Task: Edit the buffer time to 5 minutes before the event.
Action: Mouse moved to (410, 401)
Screenshot: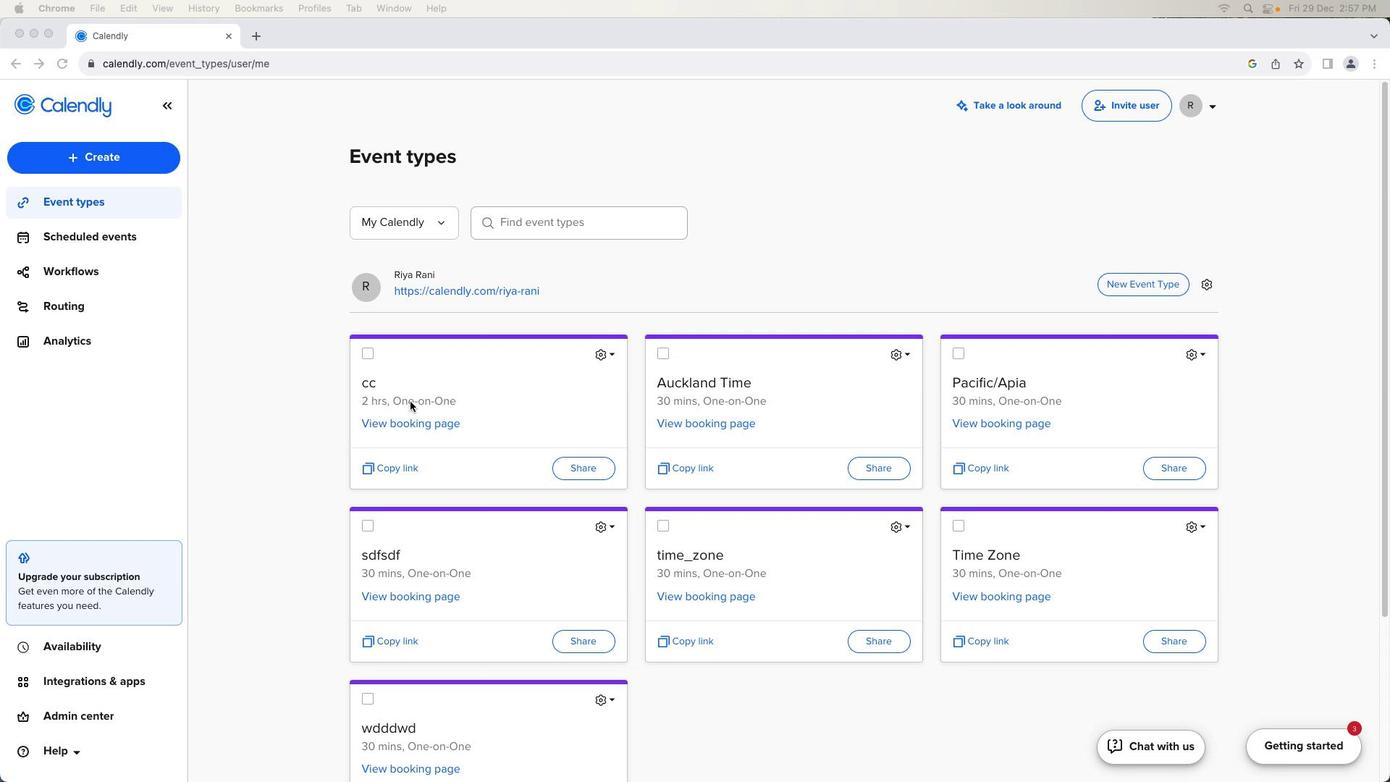 
Action: Mouse pressed left at (410, 401)
Screenshot: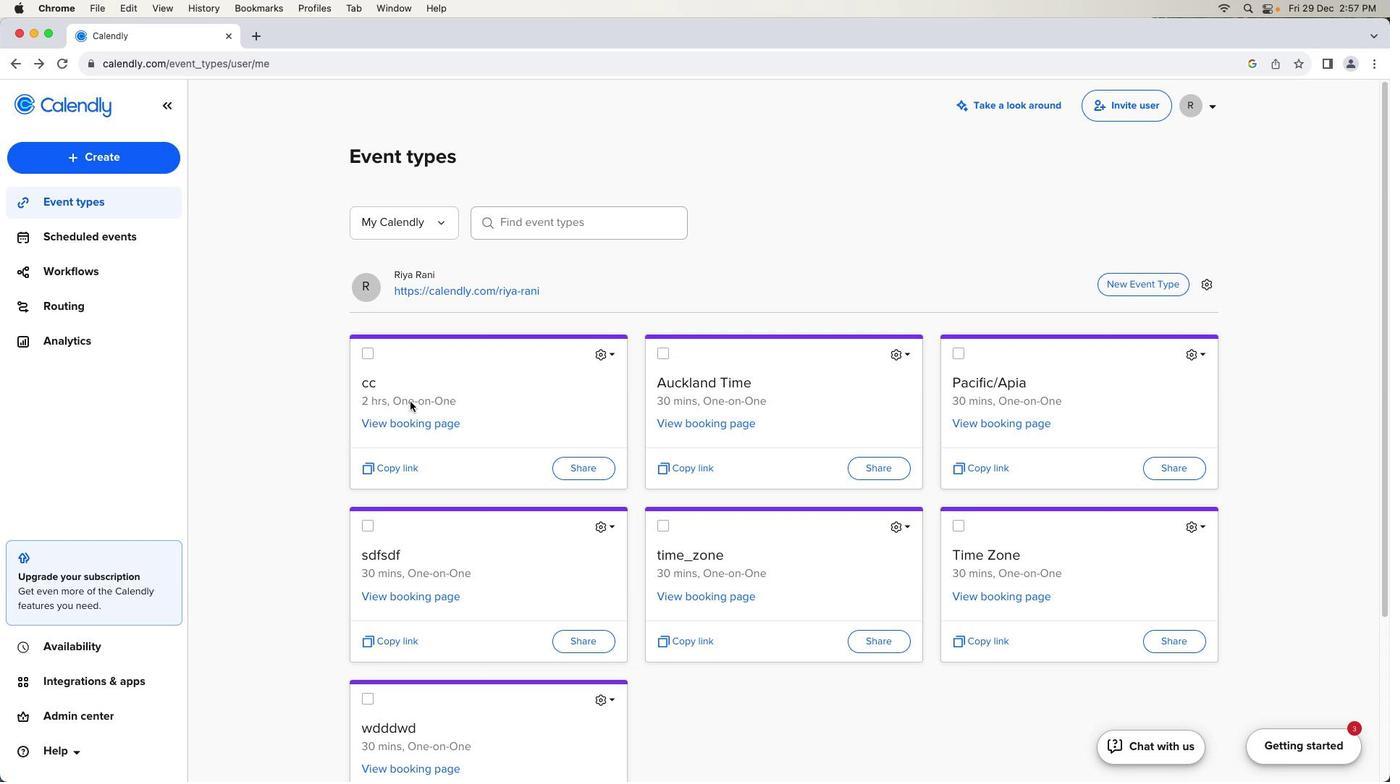 
Action: Mouse moved to (410, 401)
Screenshot: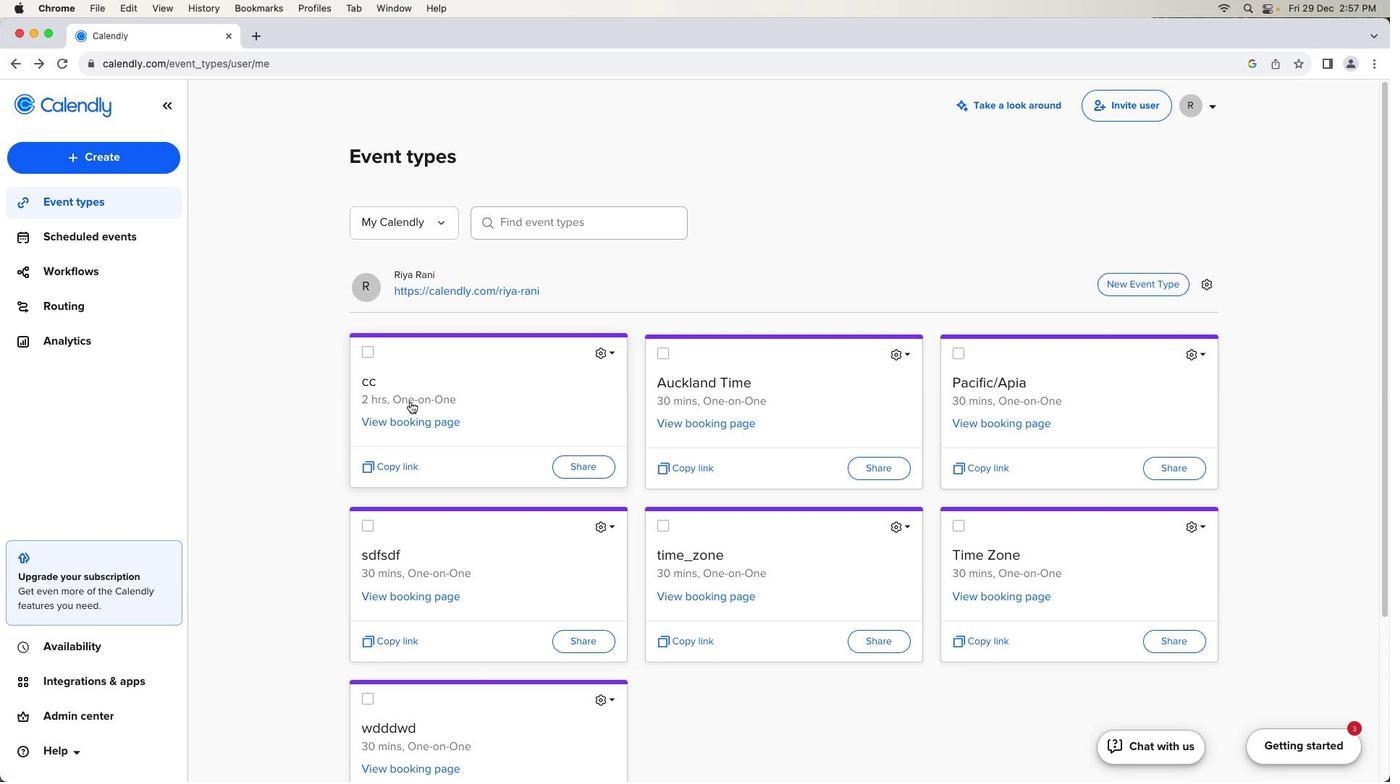 
Action: Mouse pressed left at (410, 401)
Screenshot: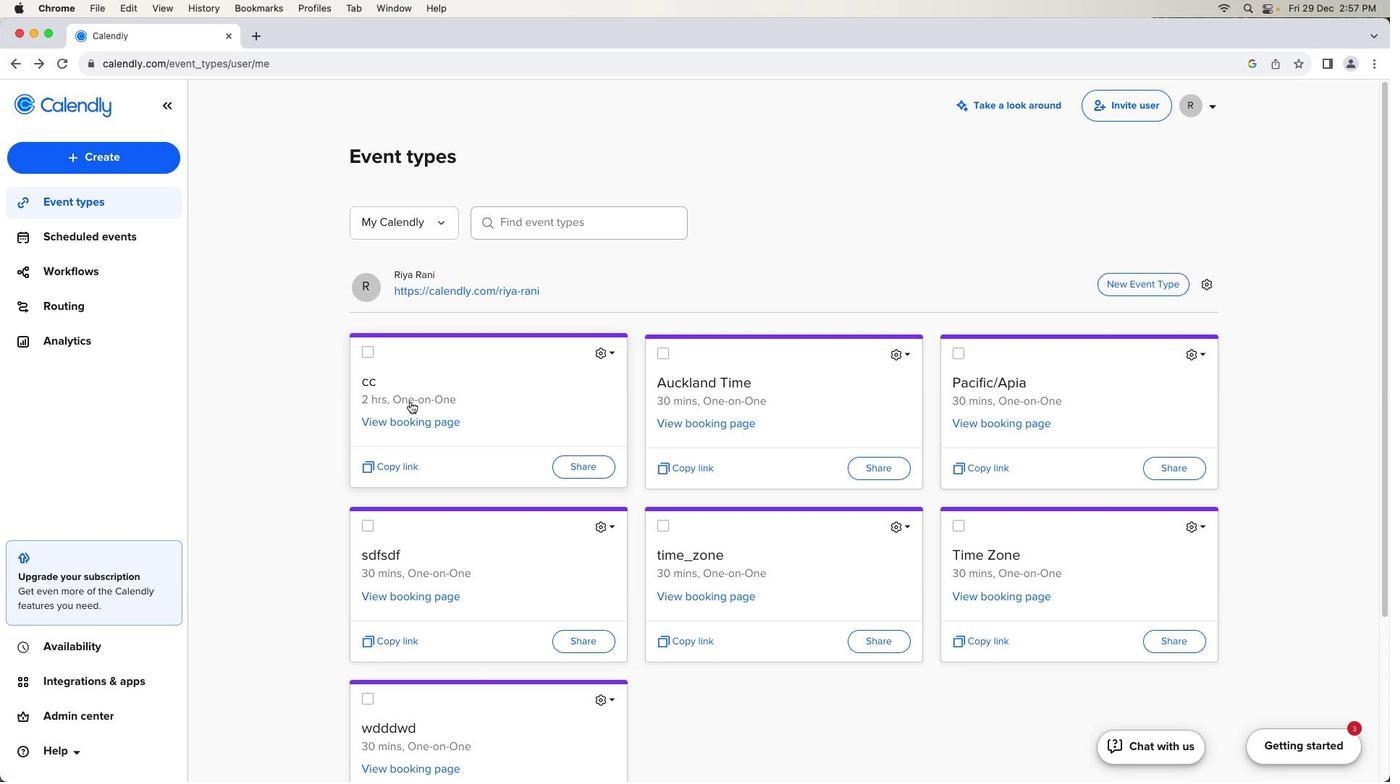 
Action: Mouse pressed left at (410, 401)
Screenshot: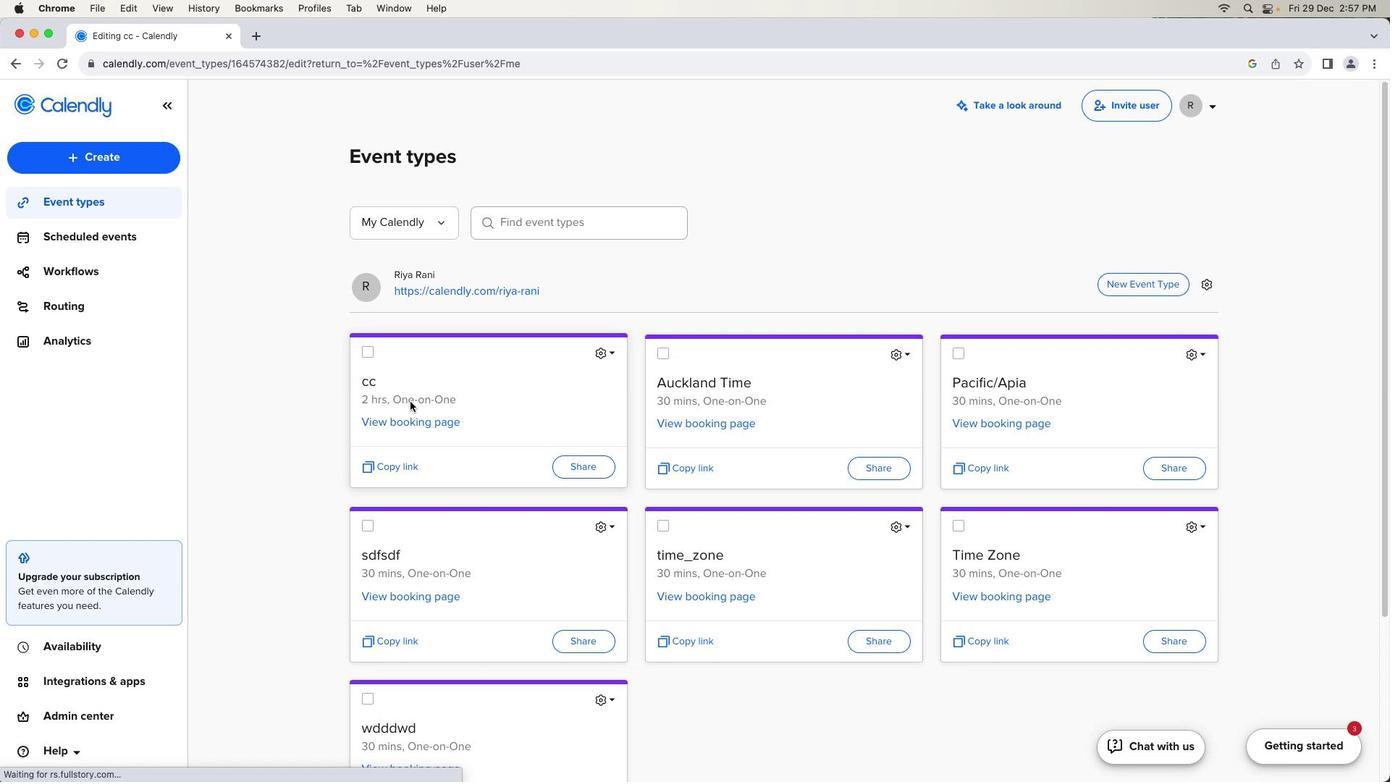 
Action: Mouse moved to (253, 449)
Screenshot: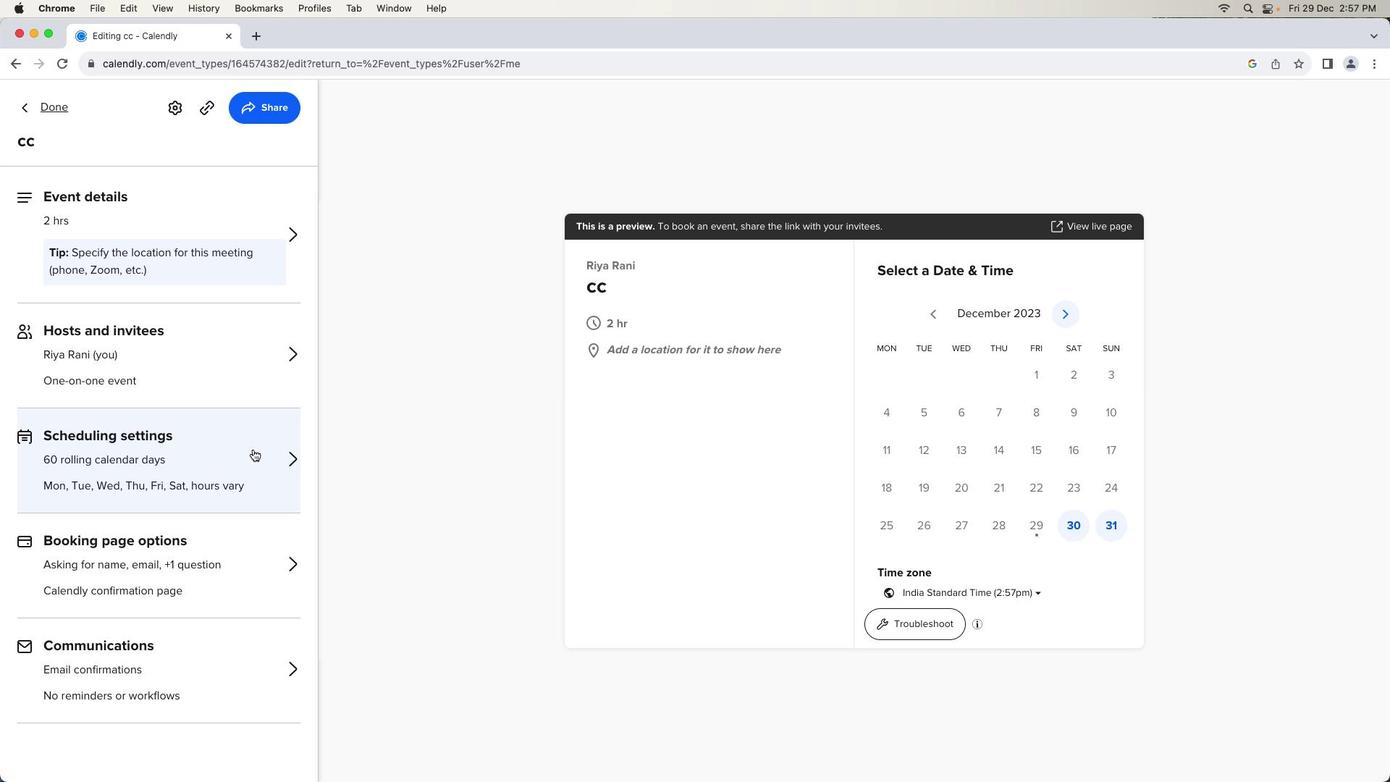 
Action: Mouse pressed left at (253, 449)
Screenshot: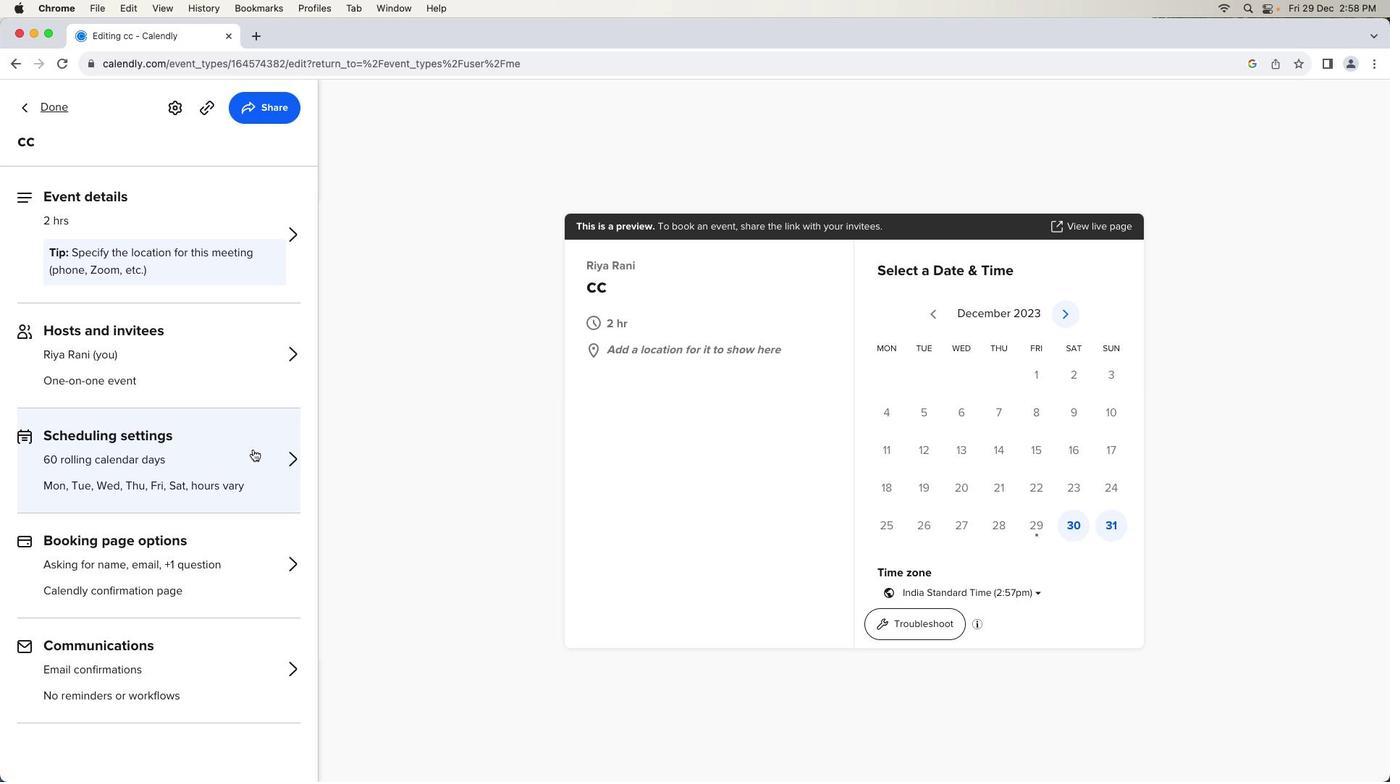 
Action: Mouse moved to (78, 583)
Screenshot: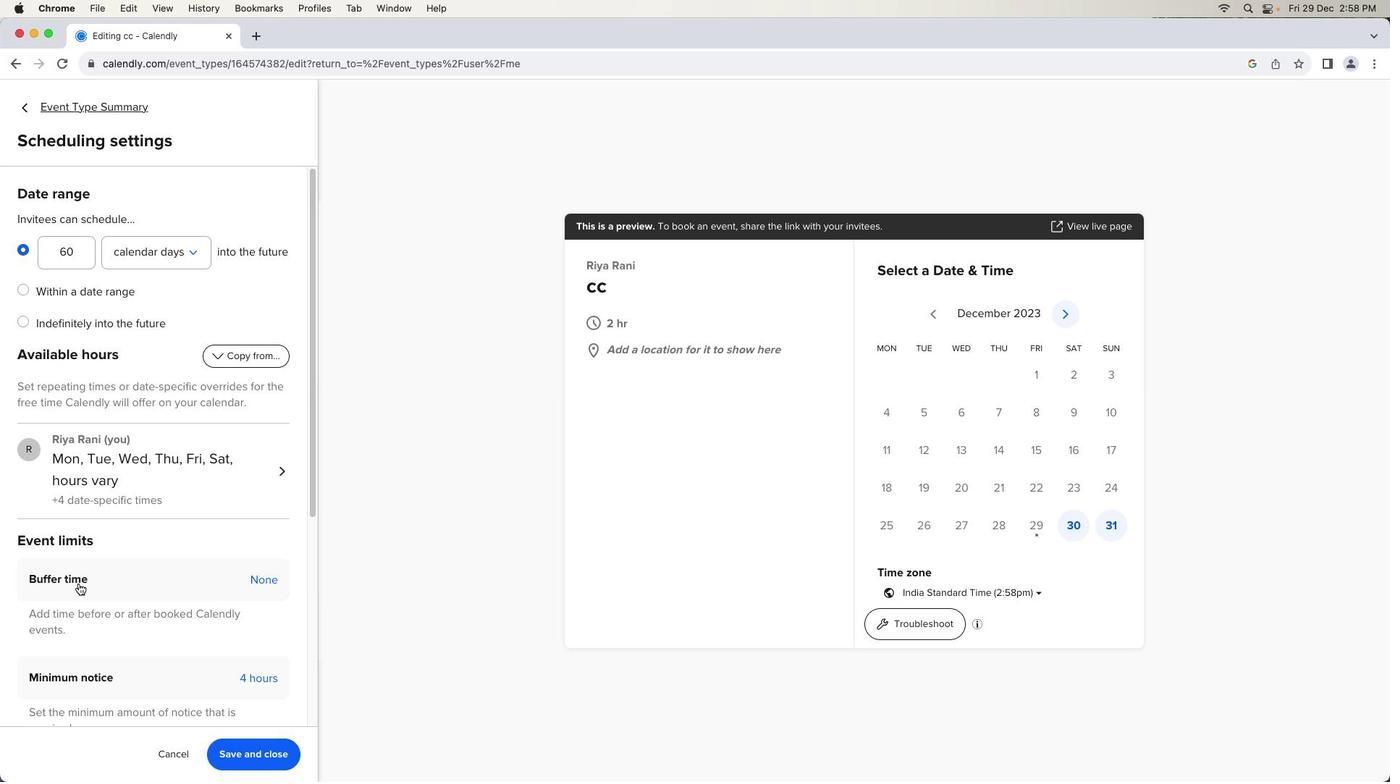 
Action: Mouse pressed left at (78, 583)
Screenshot: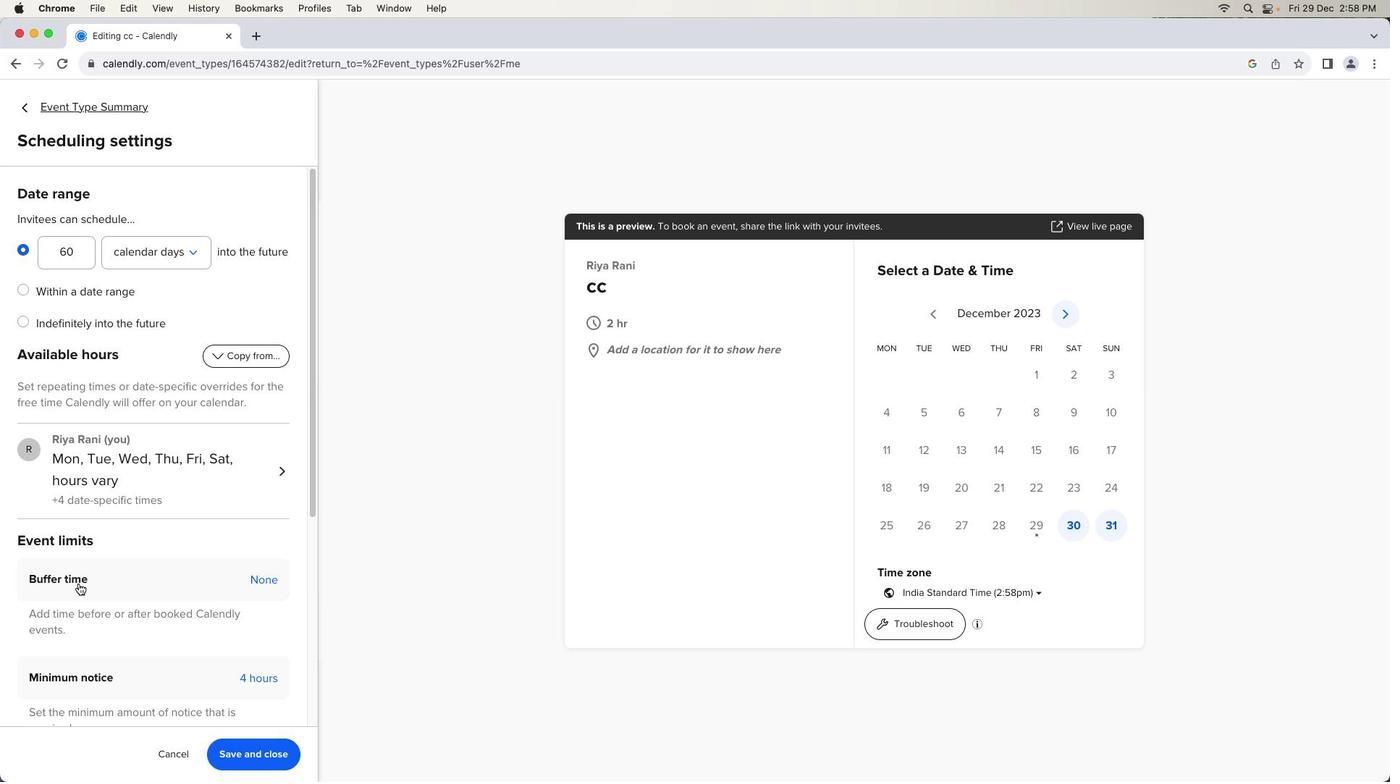 
Action: Mouse moved to (128, 612)
Screenshot: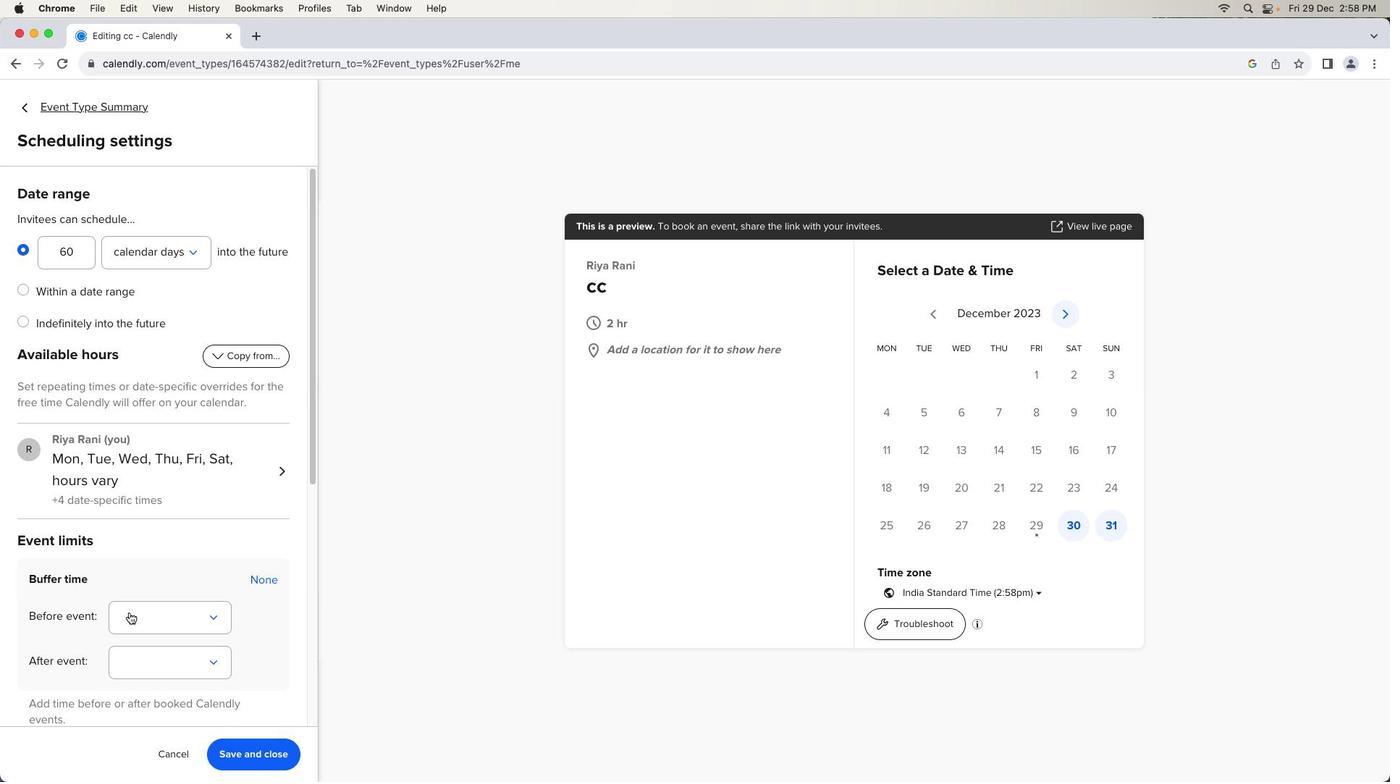 
Action: Mouse pressed left at (128, 612)
Screenshot: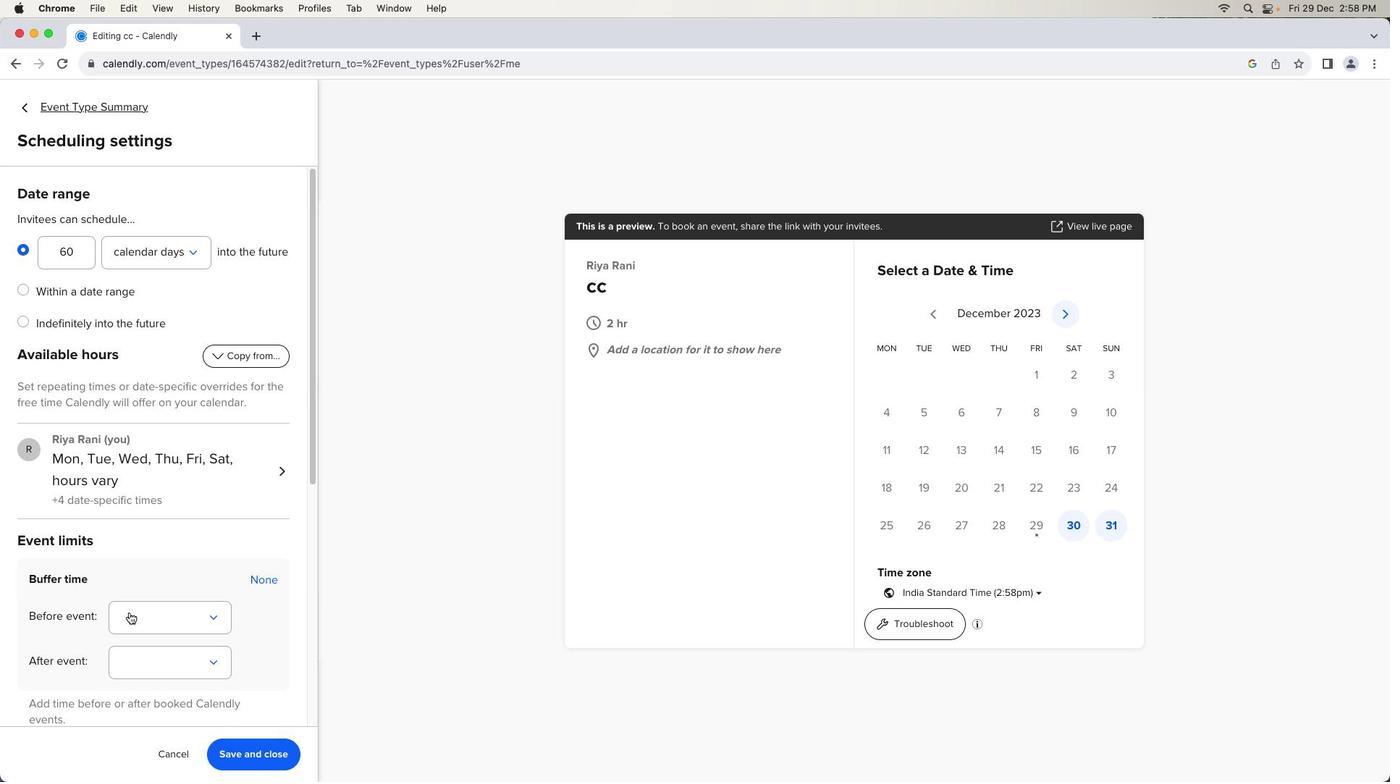 
Action: Mouse moved to (160, 676)
Screenshot: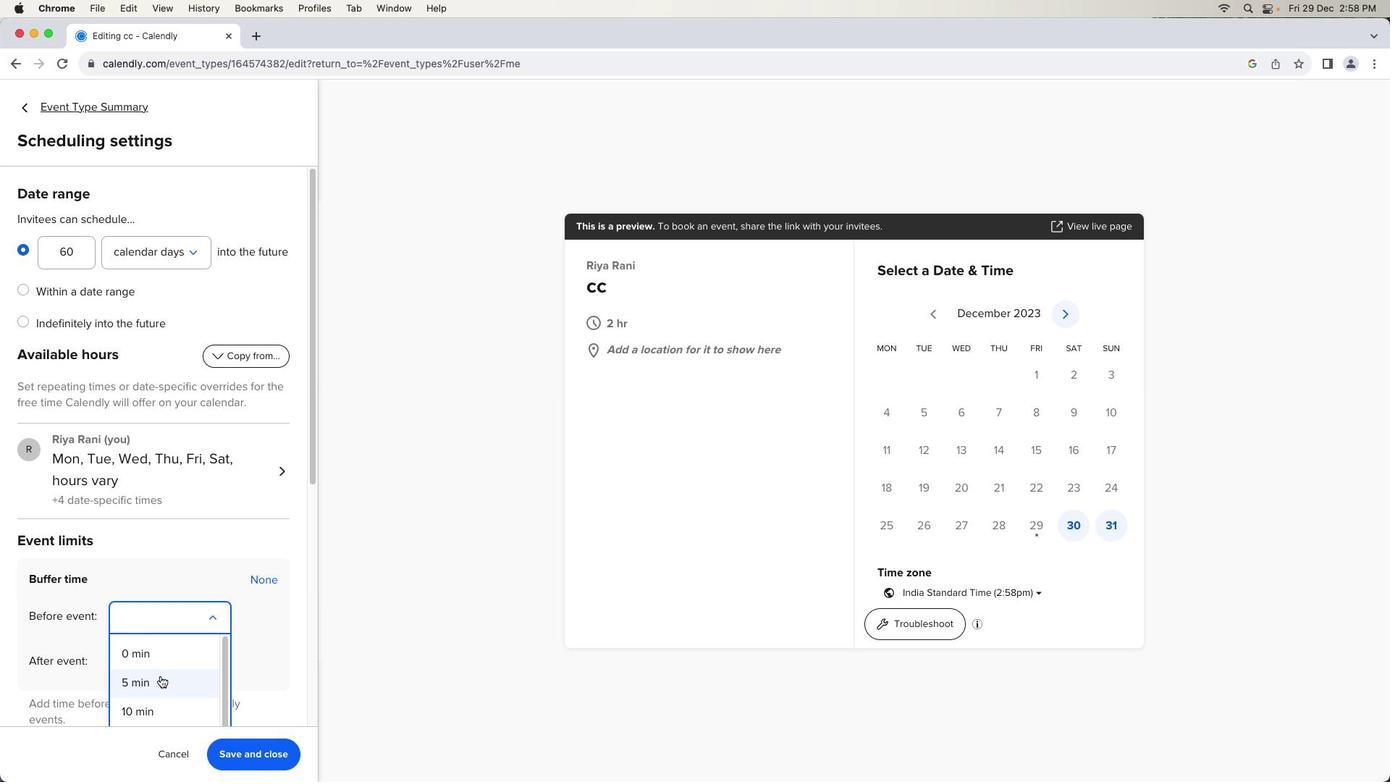 
Action: Mouse pressed left at (160, 676)
Screenshot: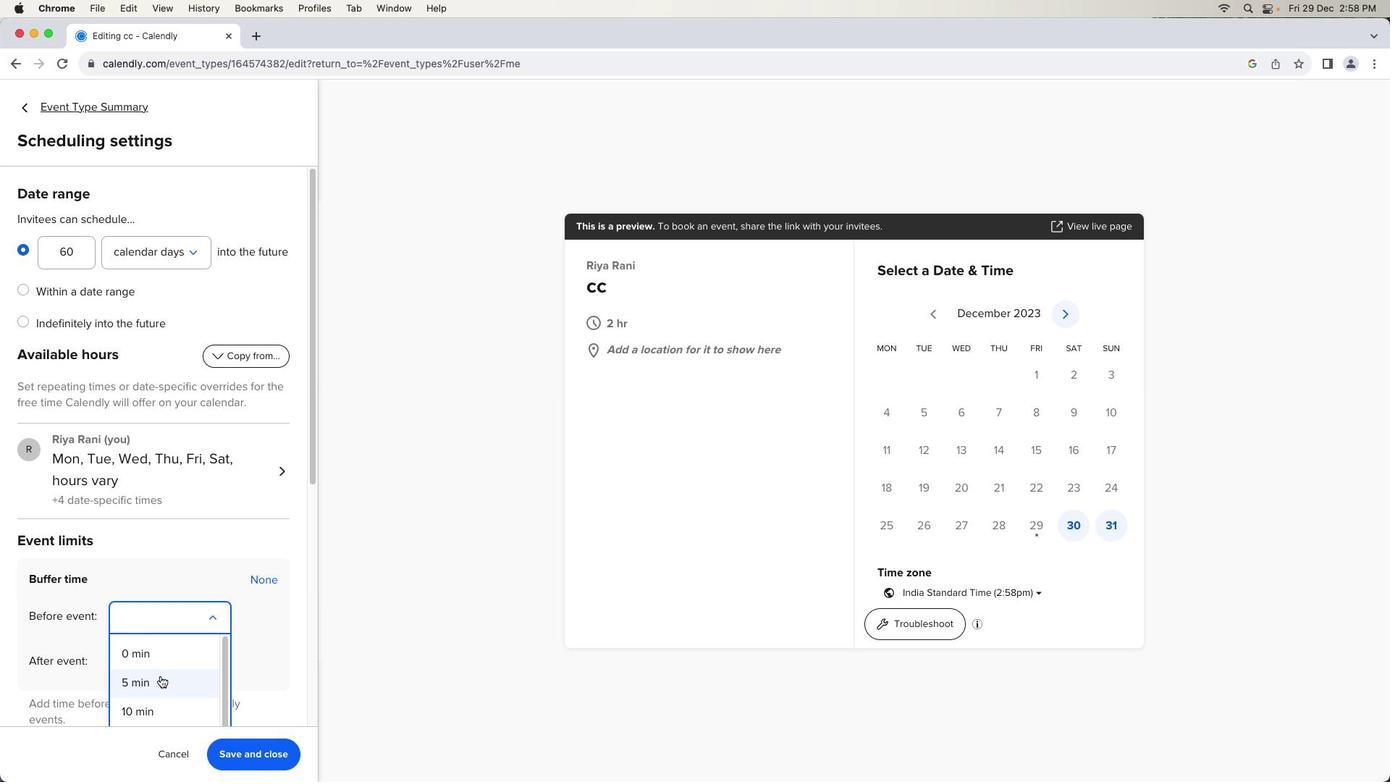 
Action: Mouse moved to (247, 759)
Screenshot: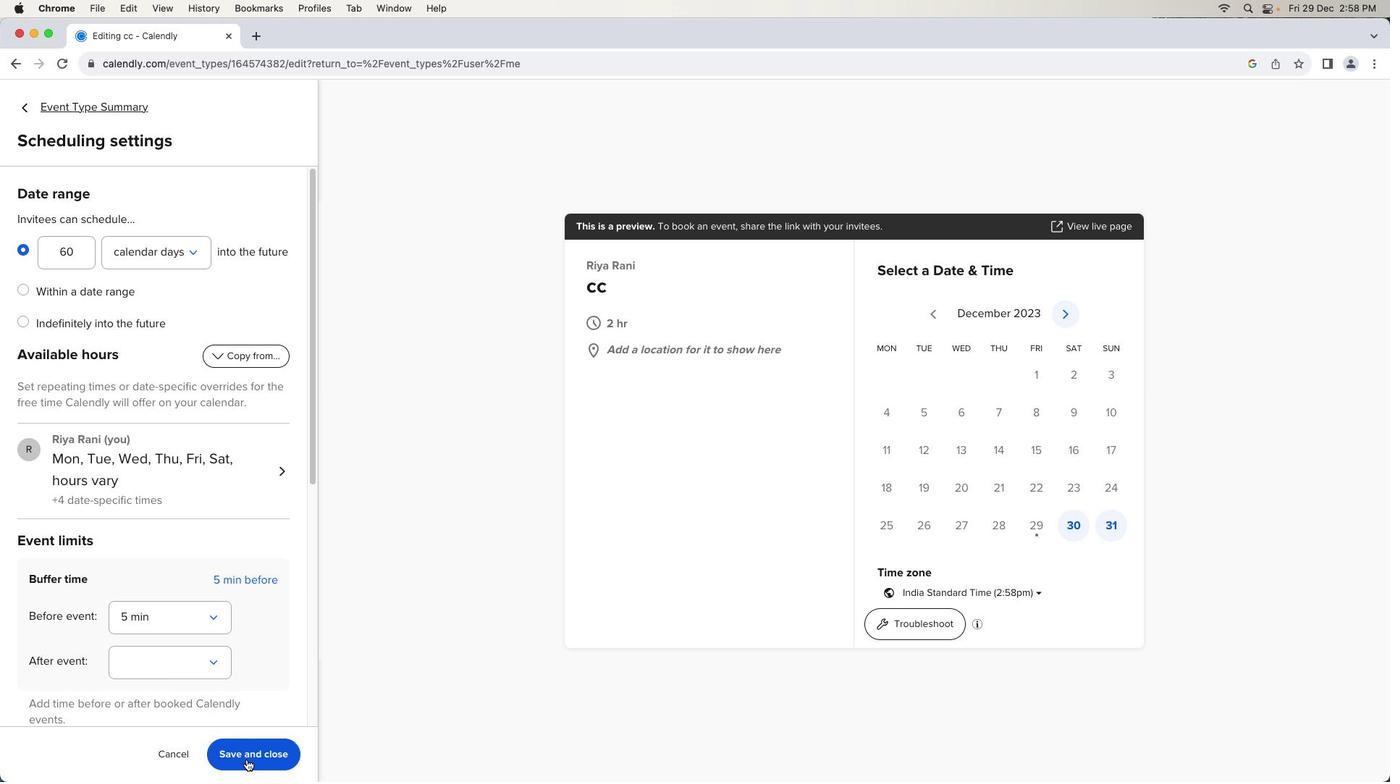 
Action: Mouse pressed left at (247, 759)
Screenshot: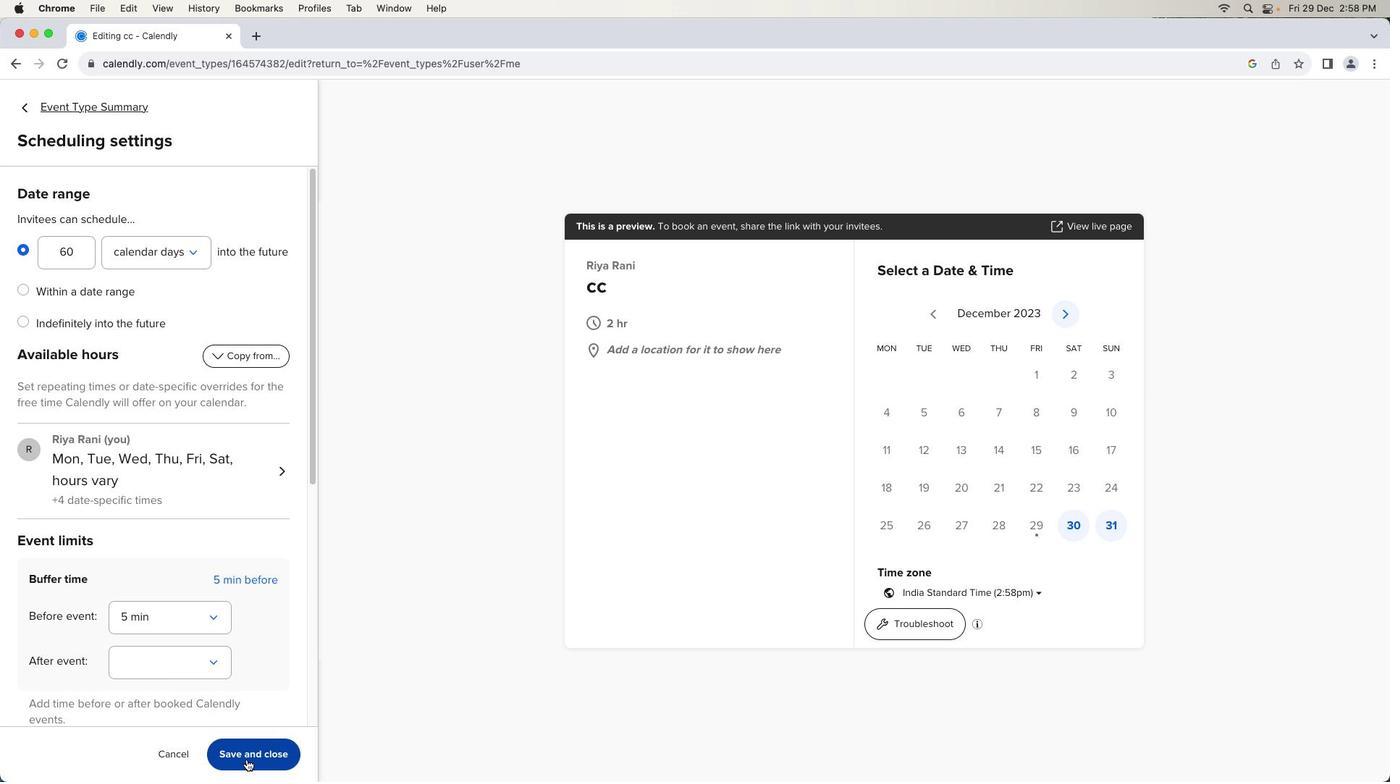 
Action: Mouse moved to (247, 756)
Screenshot: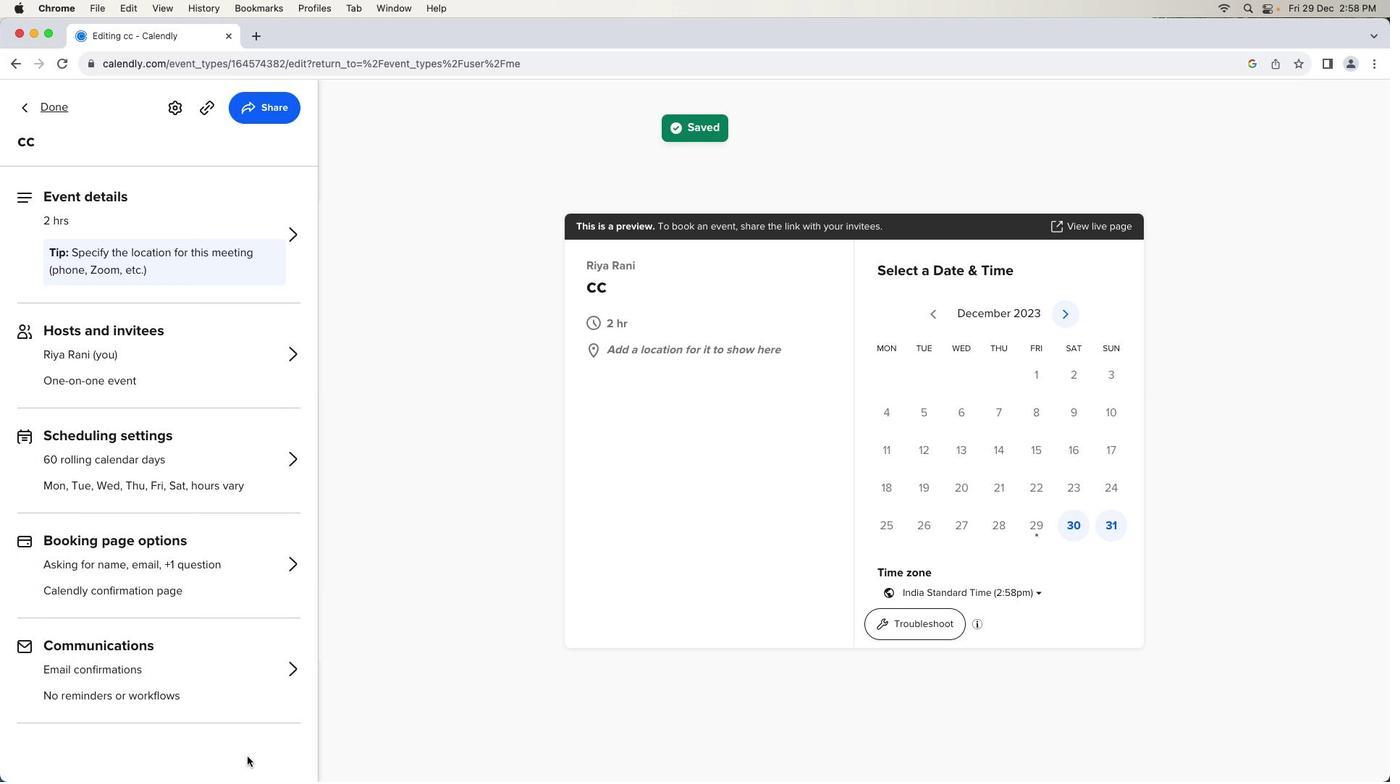 
